 Task: Assign in the project TrainForge the issue 'Add support for speech-to-text and text-to-speech conversion' to the sprint 'Agile Avengers'.
Action: Mouse moved to (208, 61)
Screenshot: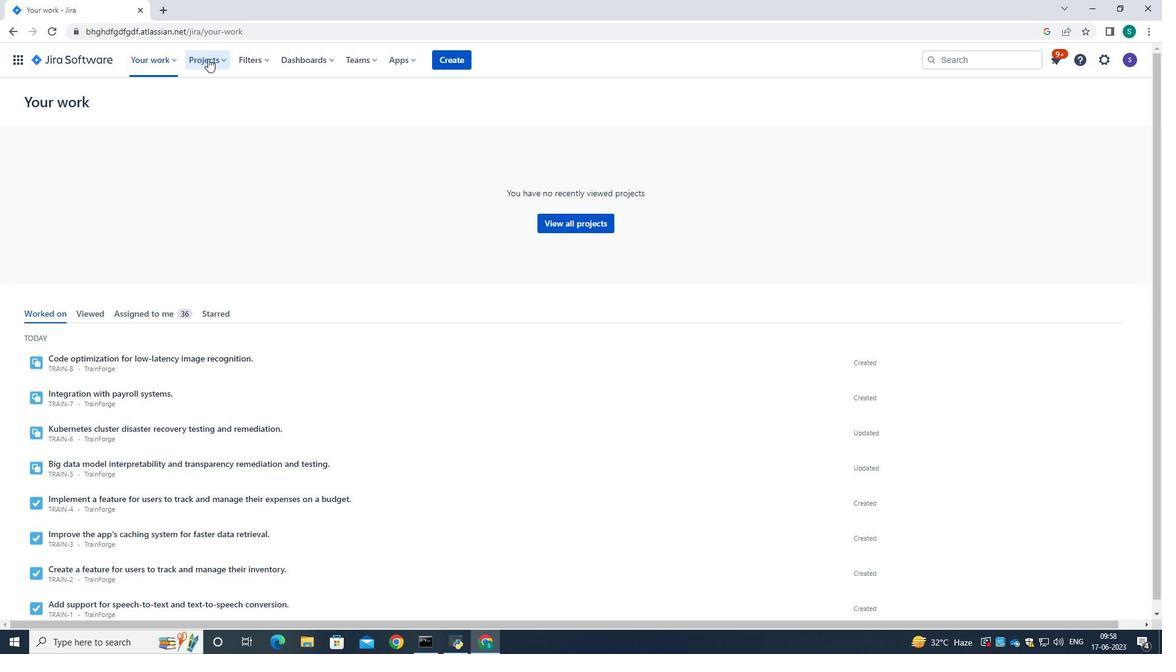 
Action: Mouse pressed left at (208, 61)
Screenshot: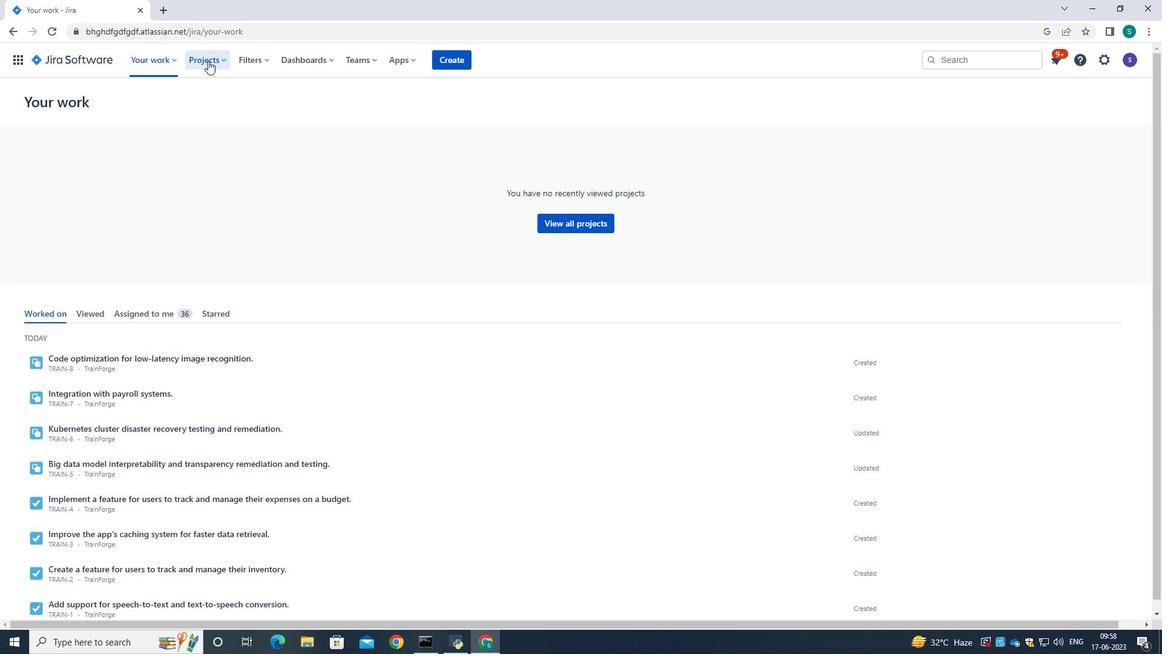 
Action: Mouse moved to (235, 121)
Screenshot: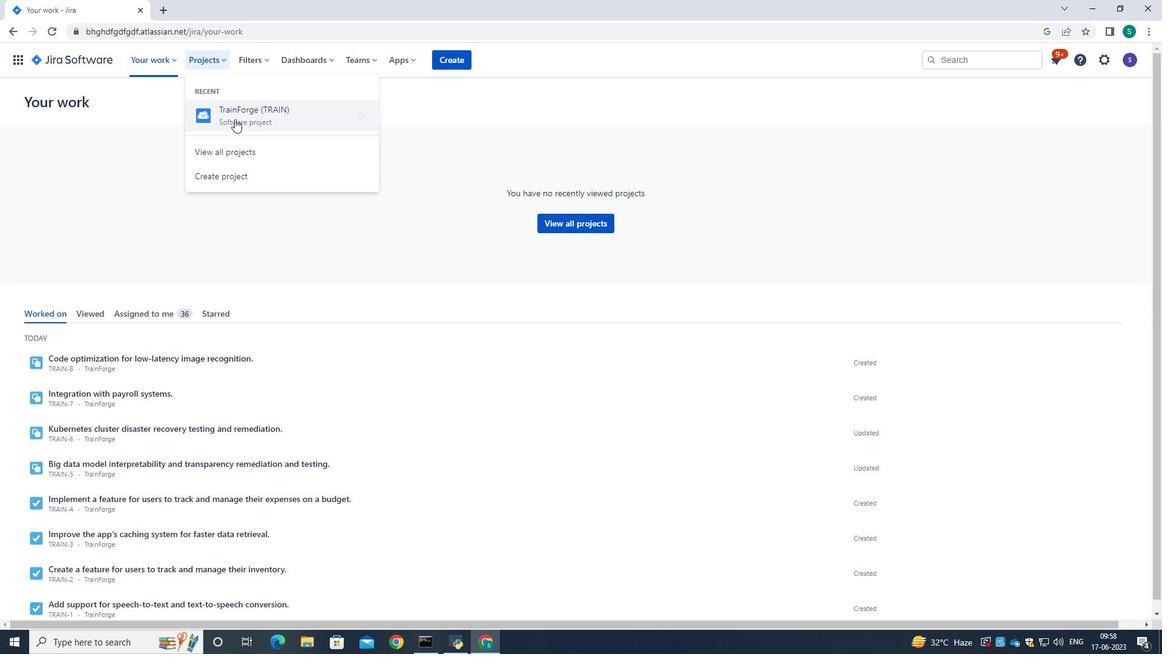 
Action: Mouse pressed left at (235, 121)
Screenshot: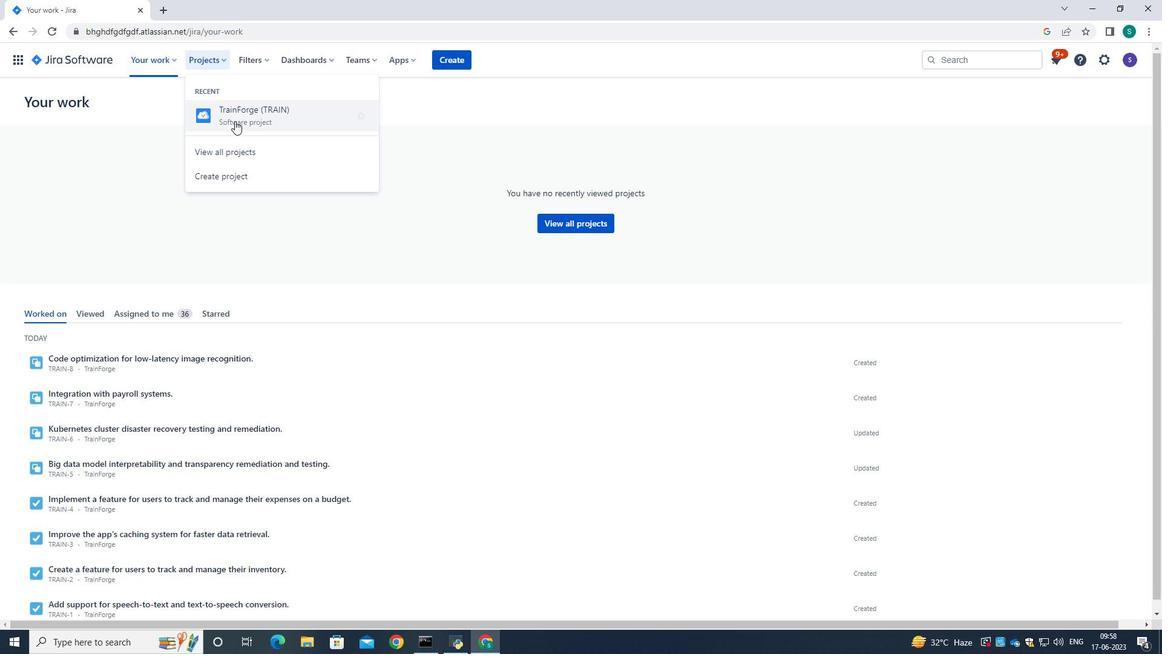 
Action: Mouse moved to (80, 185)
Screenshot: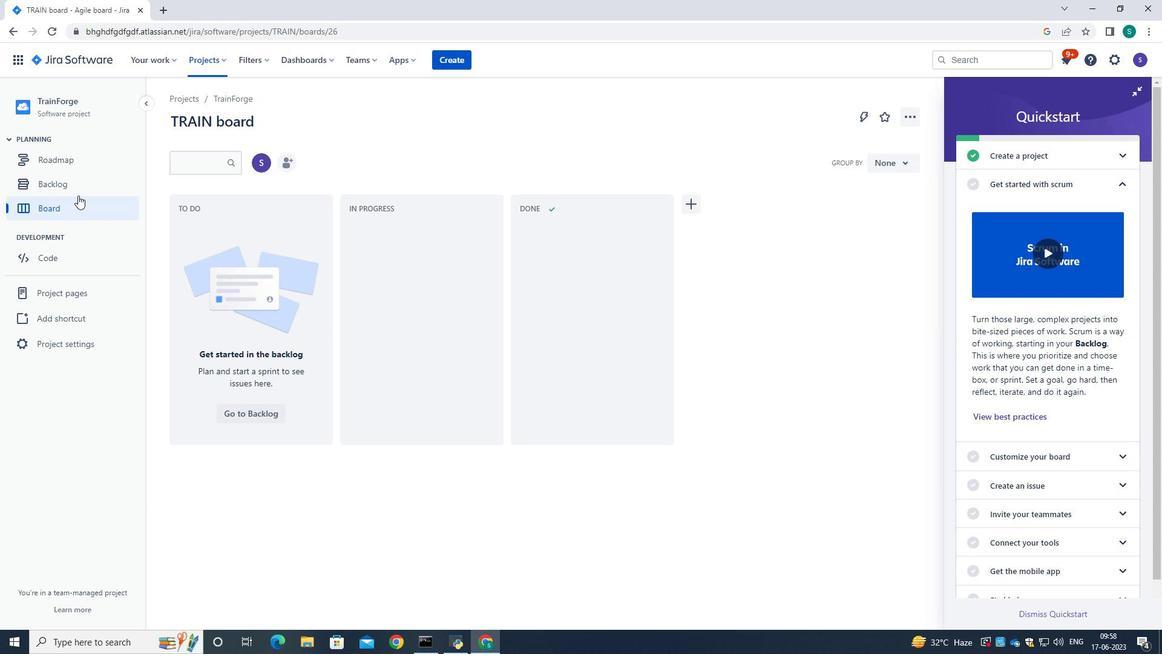 
Action: Mouse pressed left at (80, 185)
Screenshot: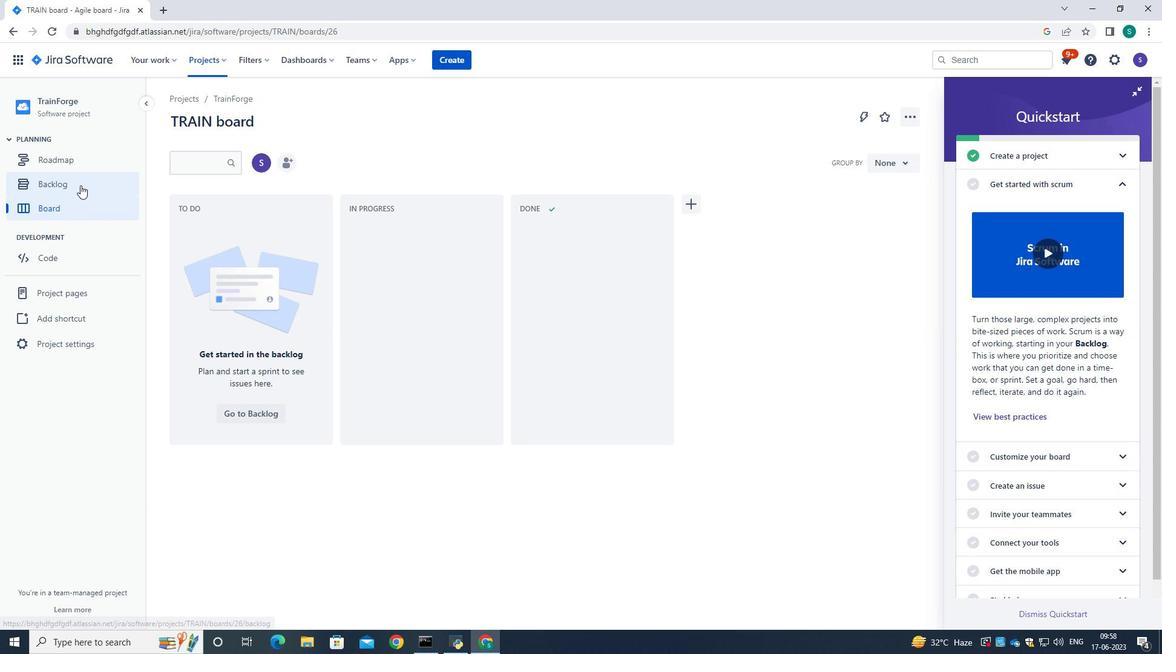 
Action: Mouse moved to (894, 221)
Screenshot: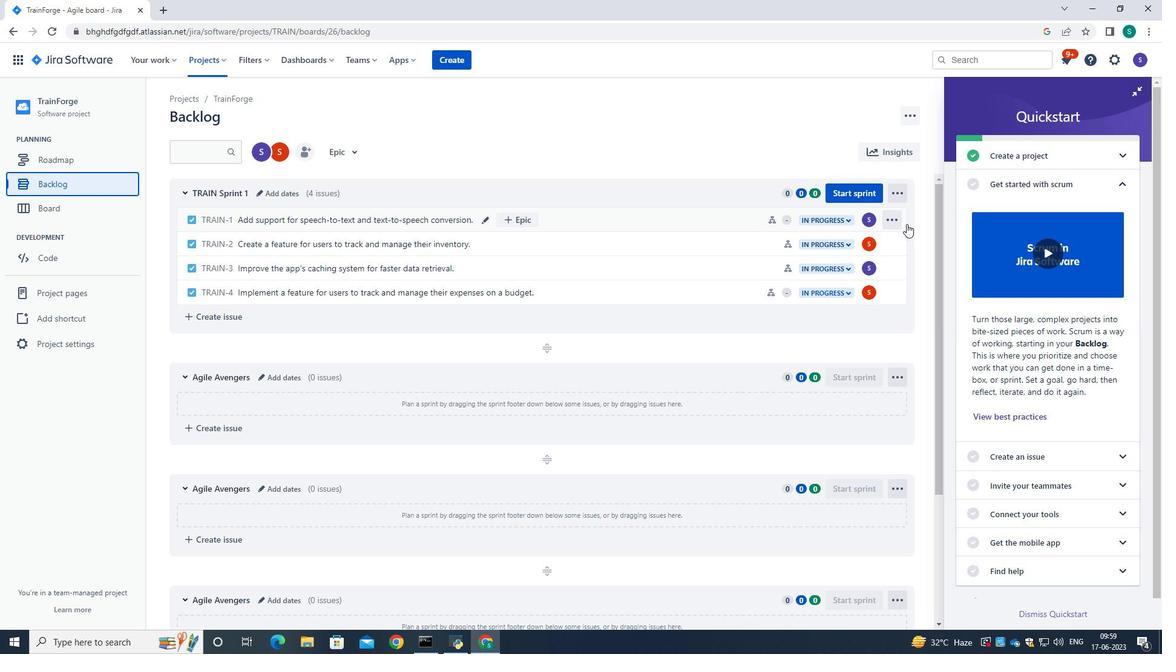 
Action: Mouse pressed left at (894, 221)
Screenshot: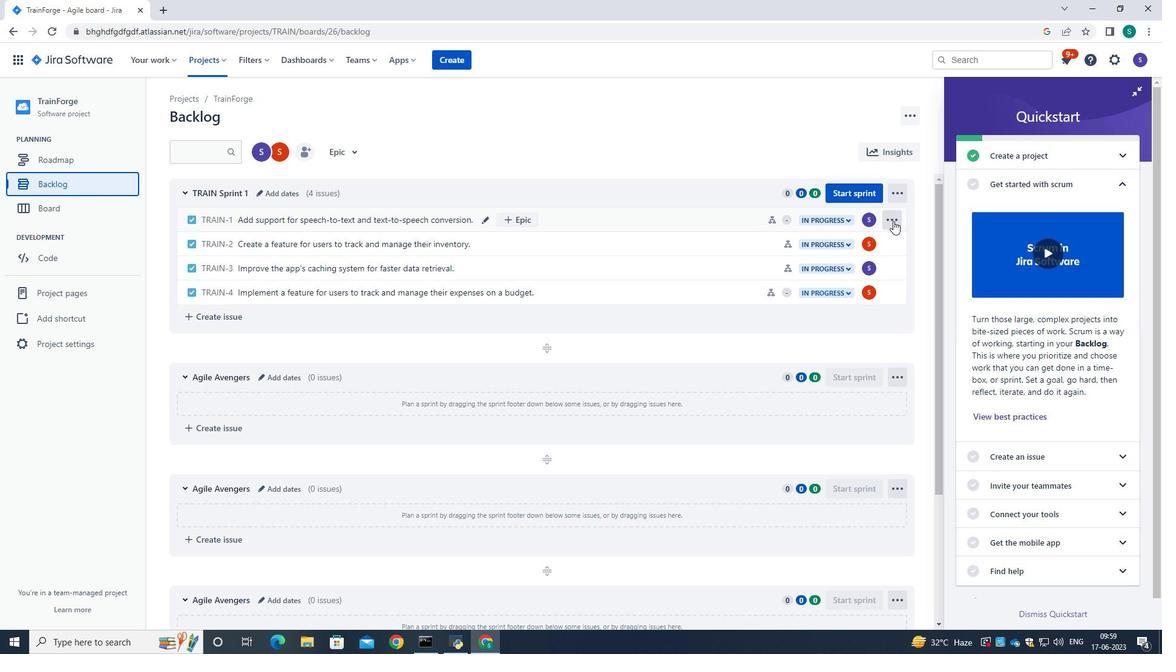
Action: Mouse moved to (863, 359)
Screenshot: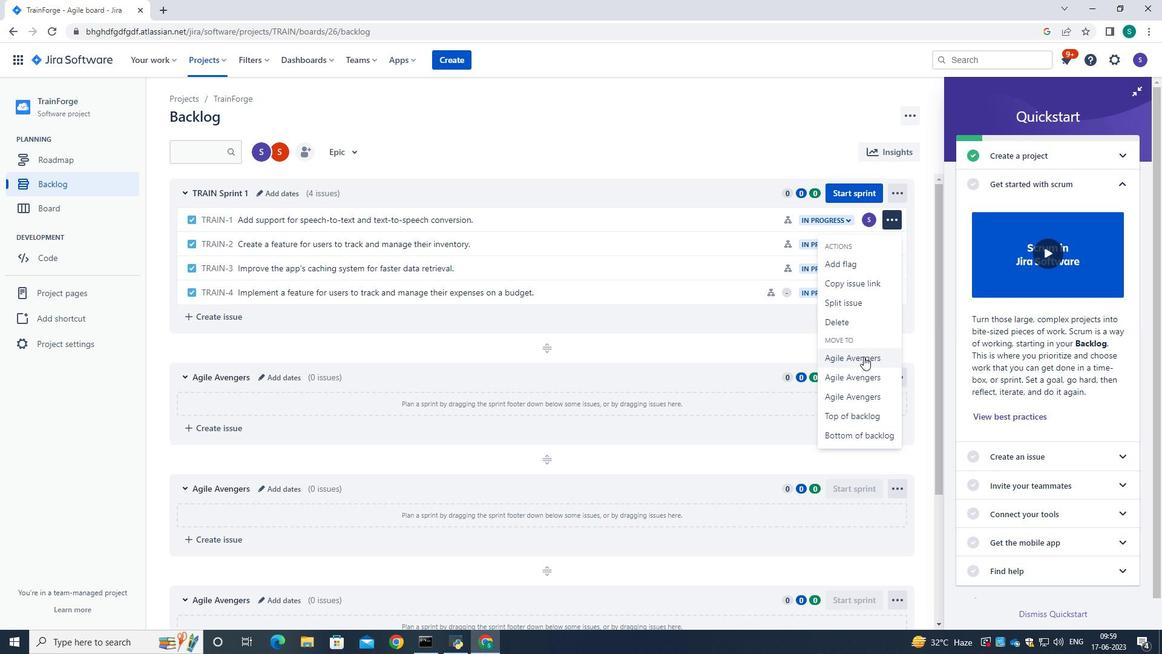 
Action: Mouse pressed left at (863, 359)
Screenshot: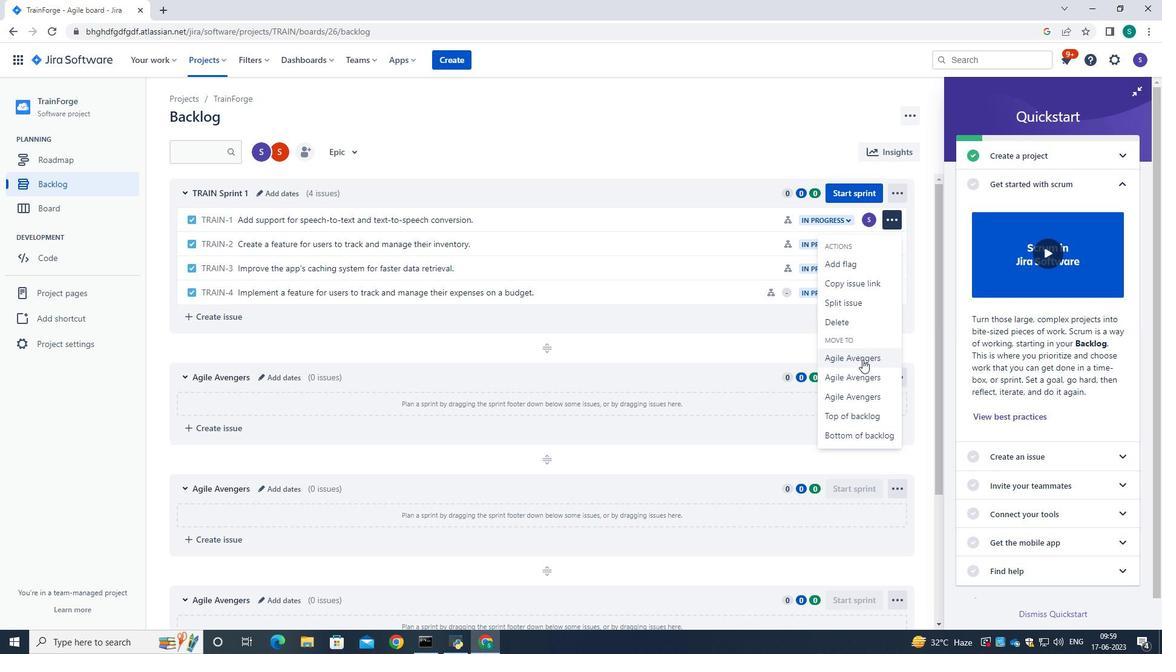
Action: Mouse moved to (662, 259)
Screenshot: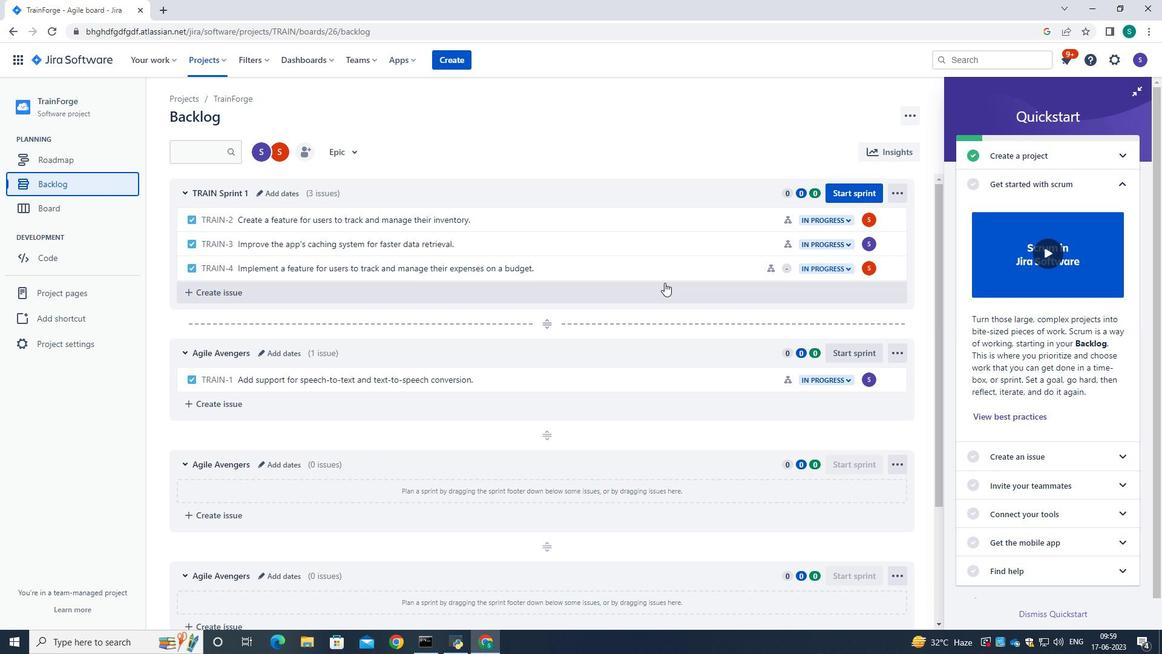 
